 Task: Look for products in the category "Pork" that are on sale.
Action: Mouse pressed left at (27, 152)
Screenshot: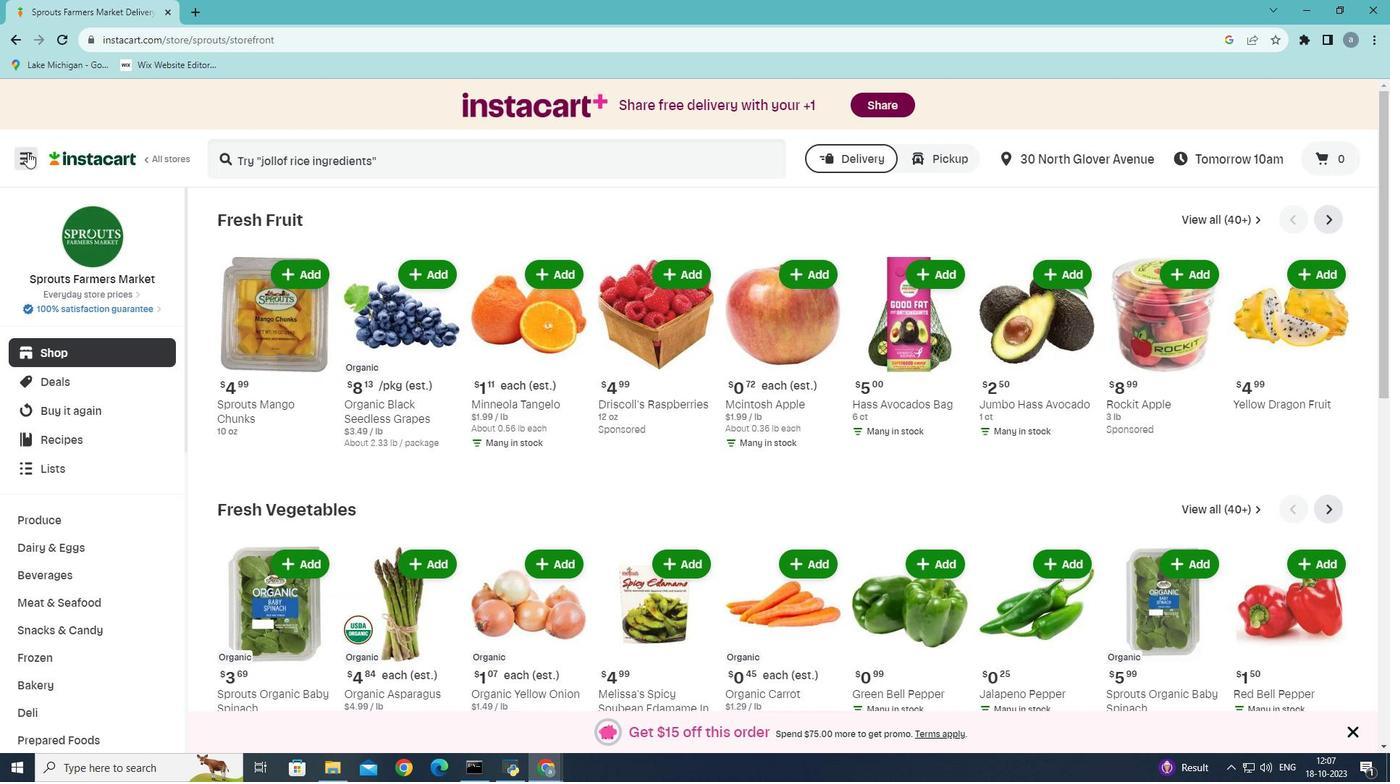 
Action: Mouse moved to (55, 415)
Screenshot: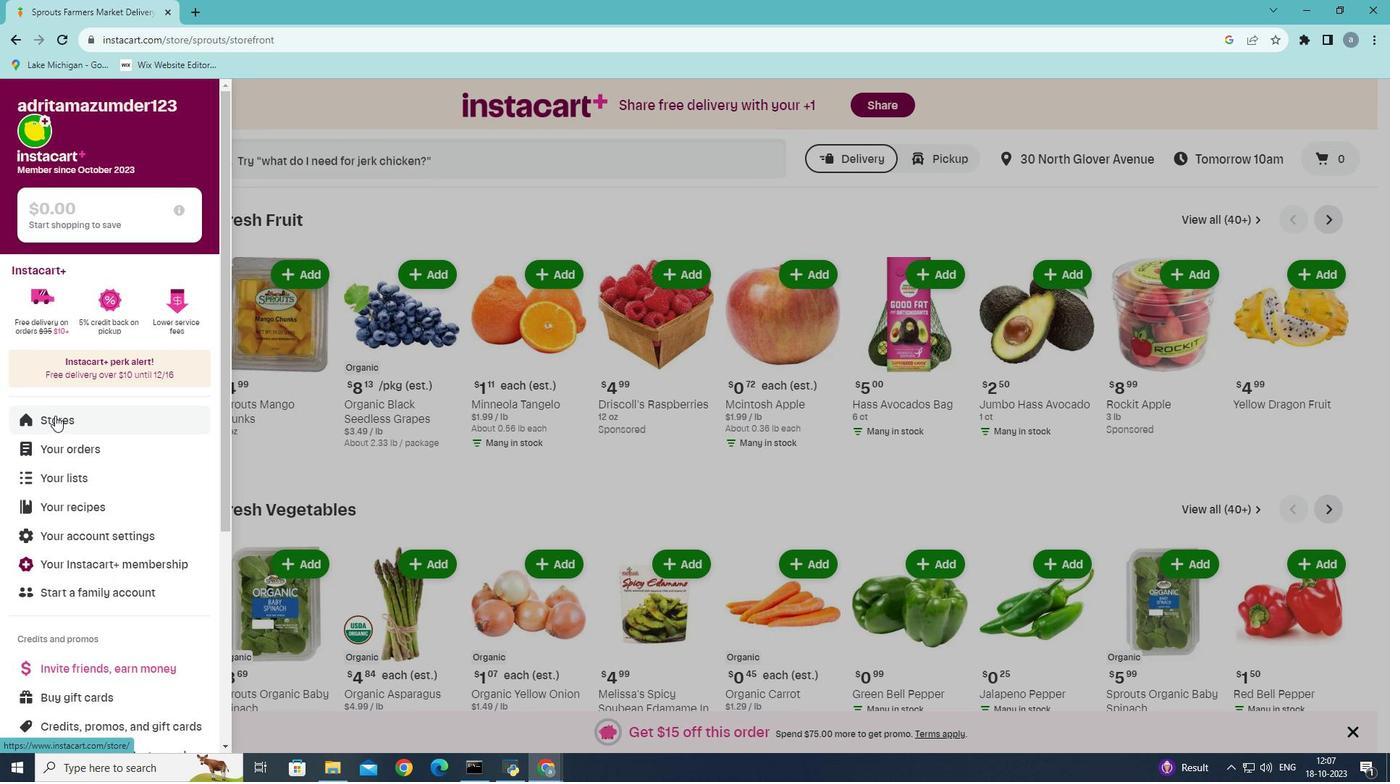 
Action: Mouse pressed left at (55, 415)
Screenshot: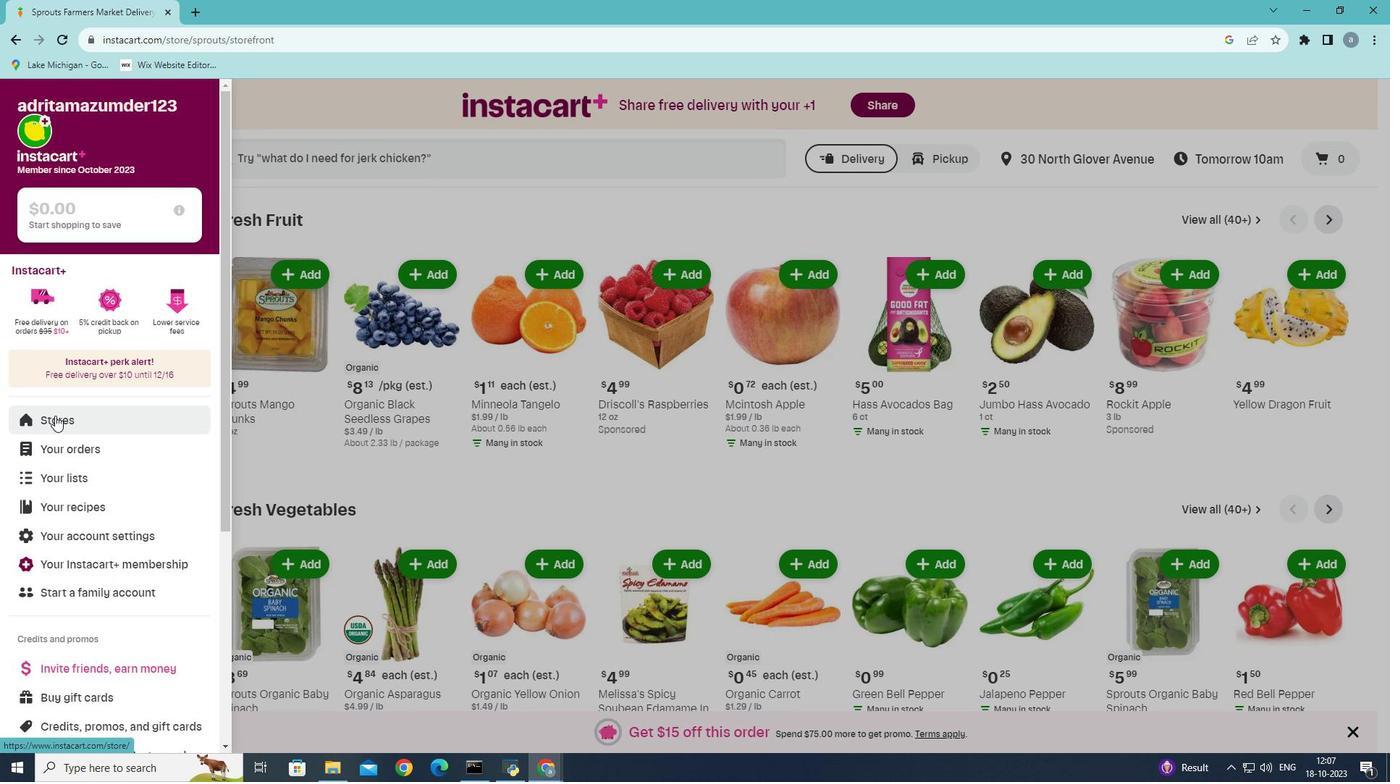
Action: Mouse moved to (330, 174)
Screenshot: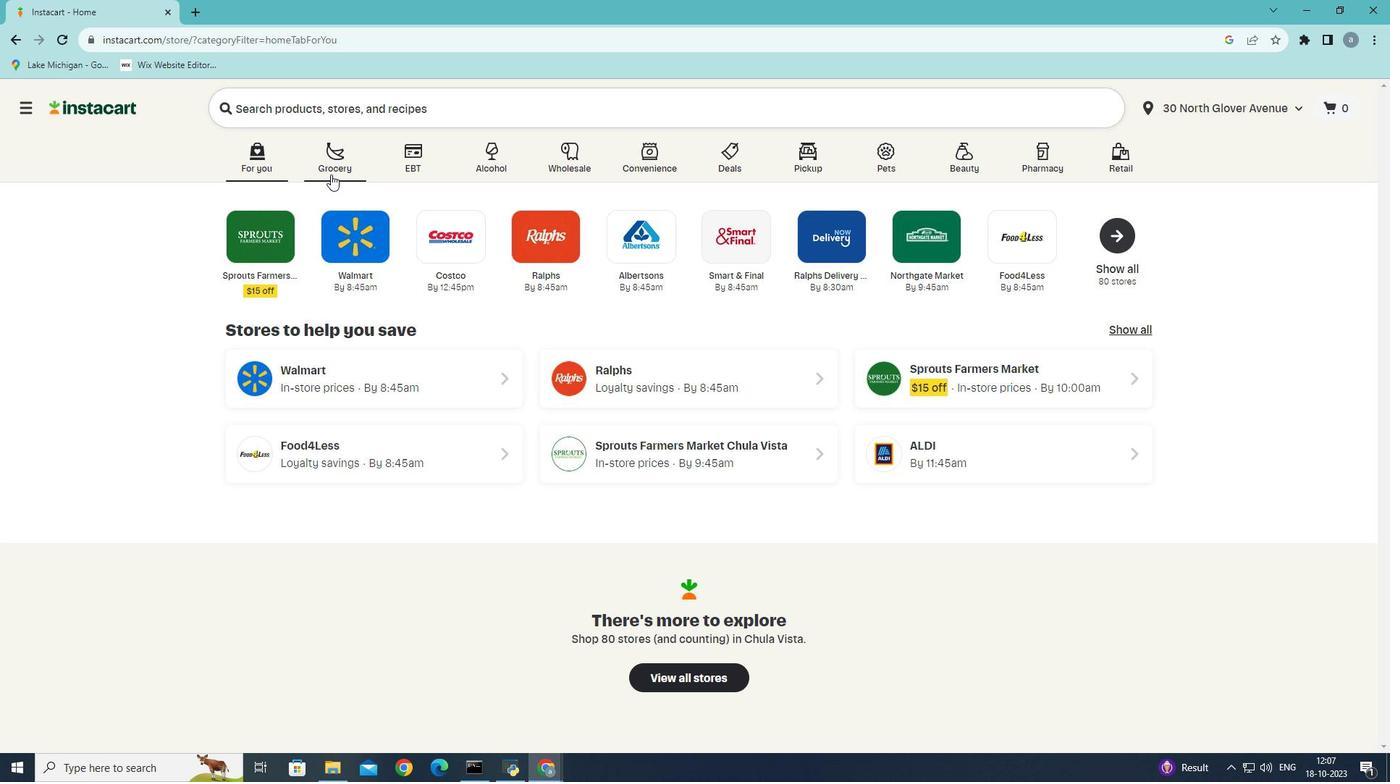 
Action: Mouse pressed left at (330, 174)
Screenshot: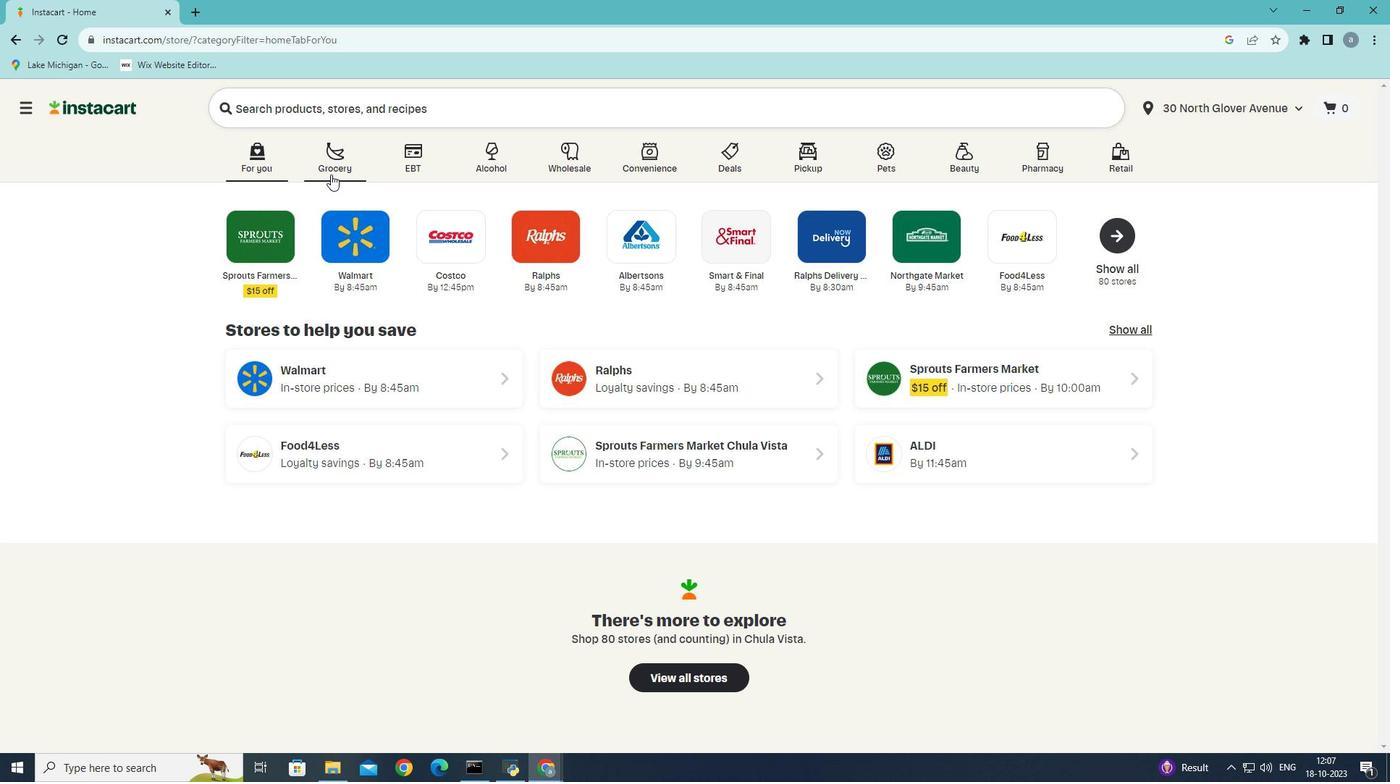 
Action: Mouse moved to (277, 425)
Screenshot: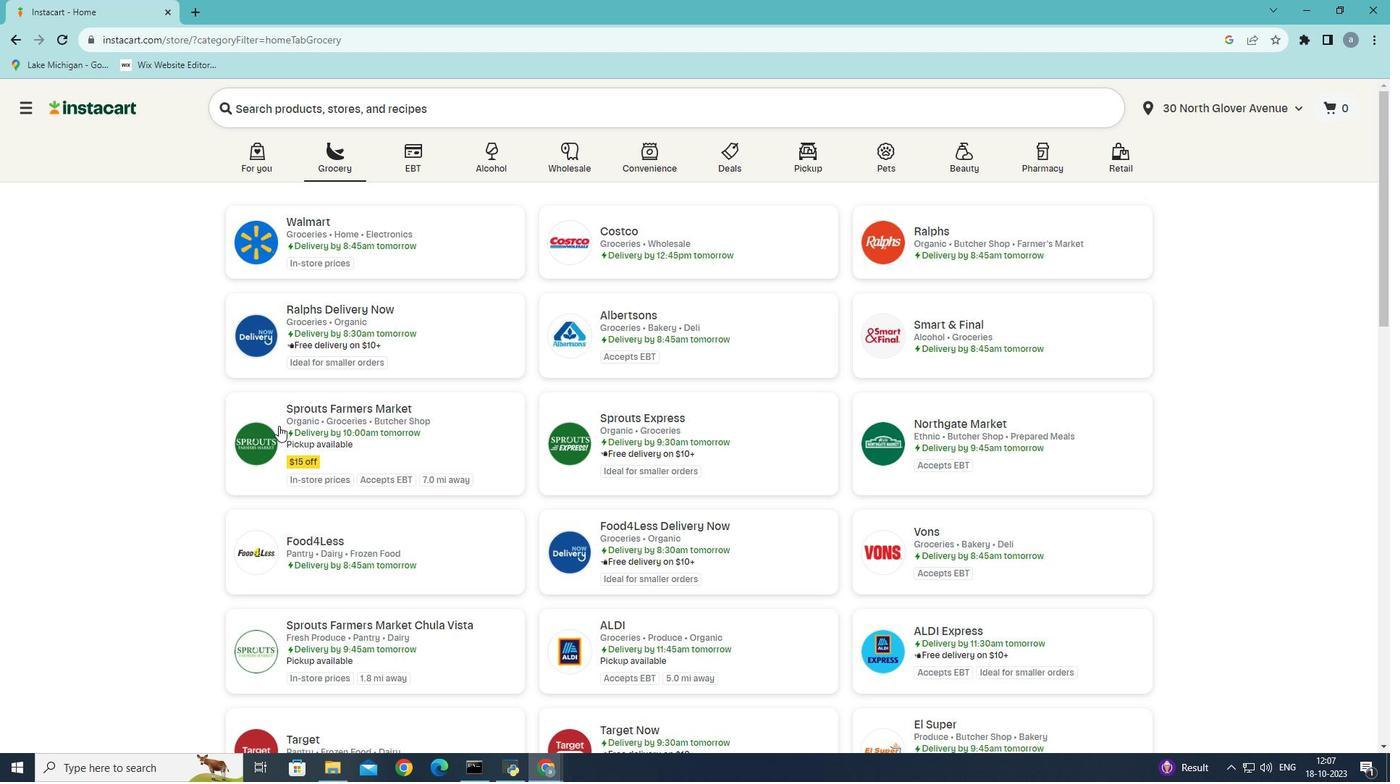 
Action: Mouse pressed left at (277, 425)
Screenshot: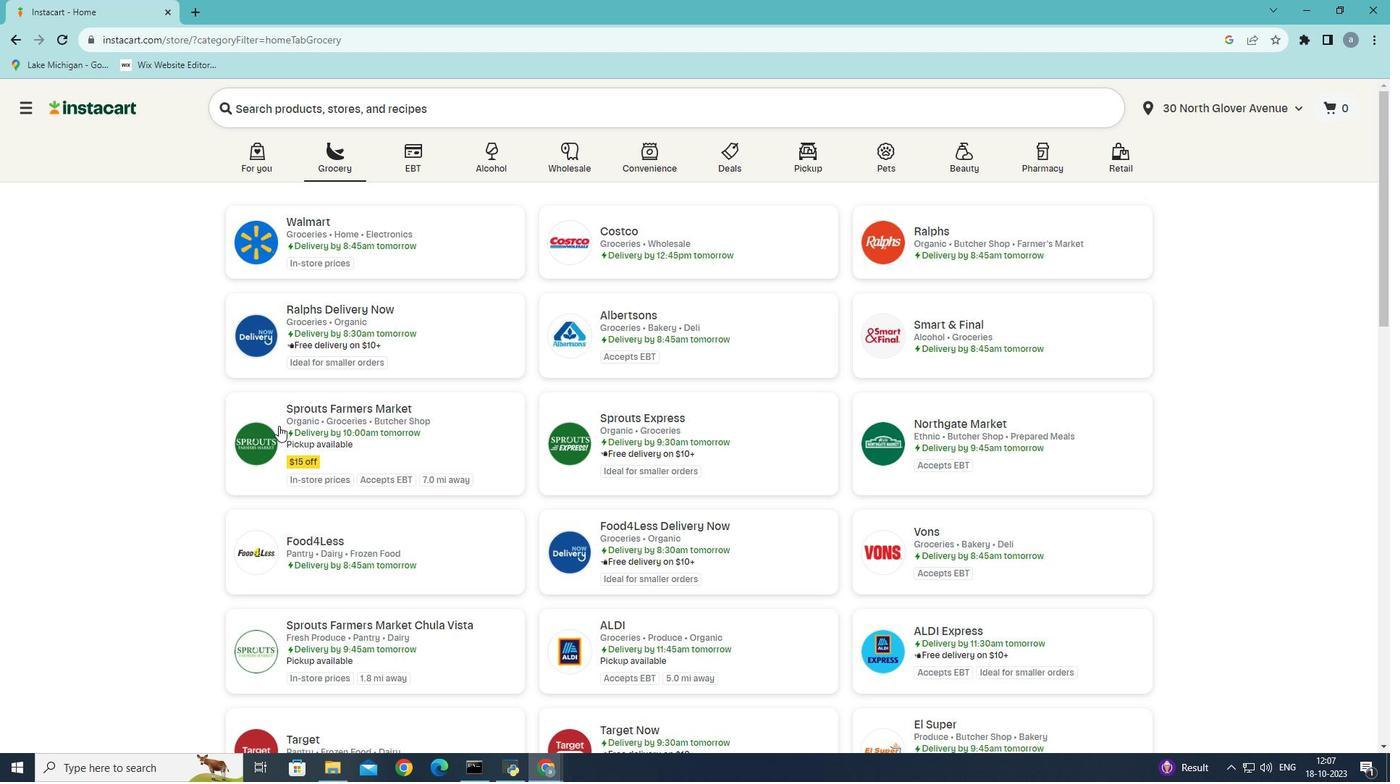 
Action: Mouse moved to (62, 603)
Screenshot: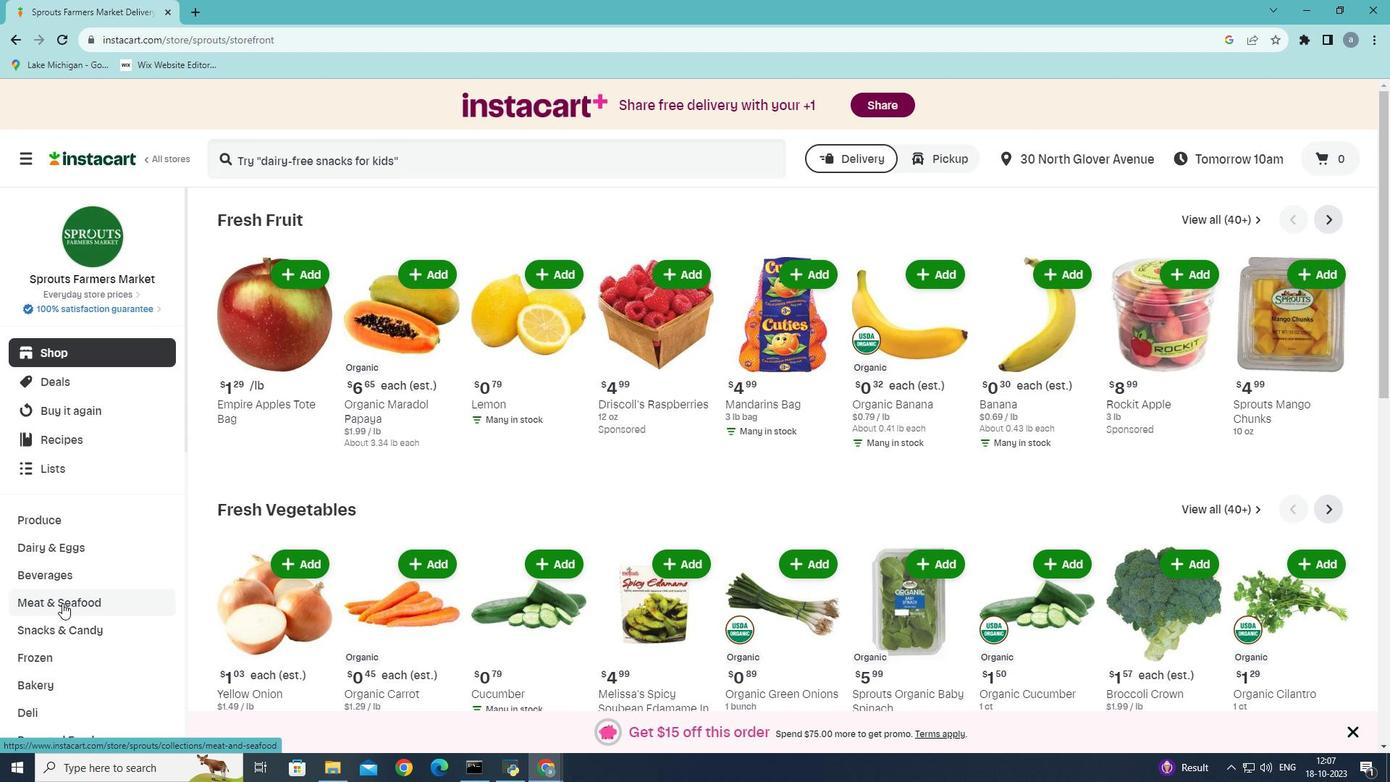 
Action: Mouse pressed left at (62, 603)
Screenshot: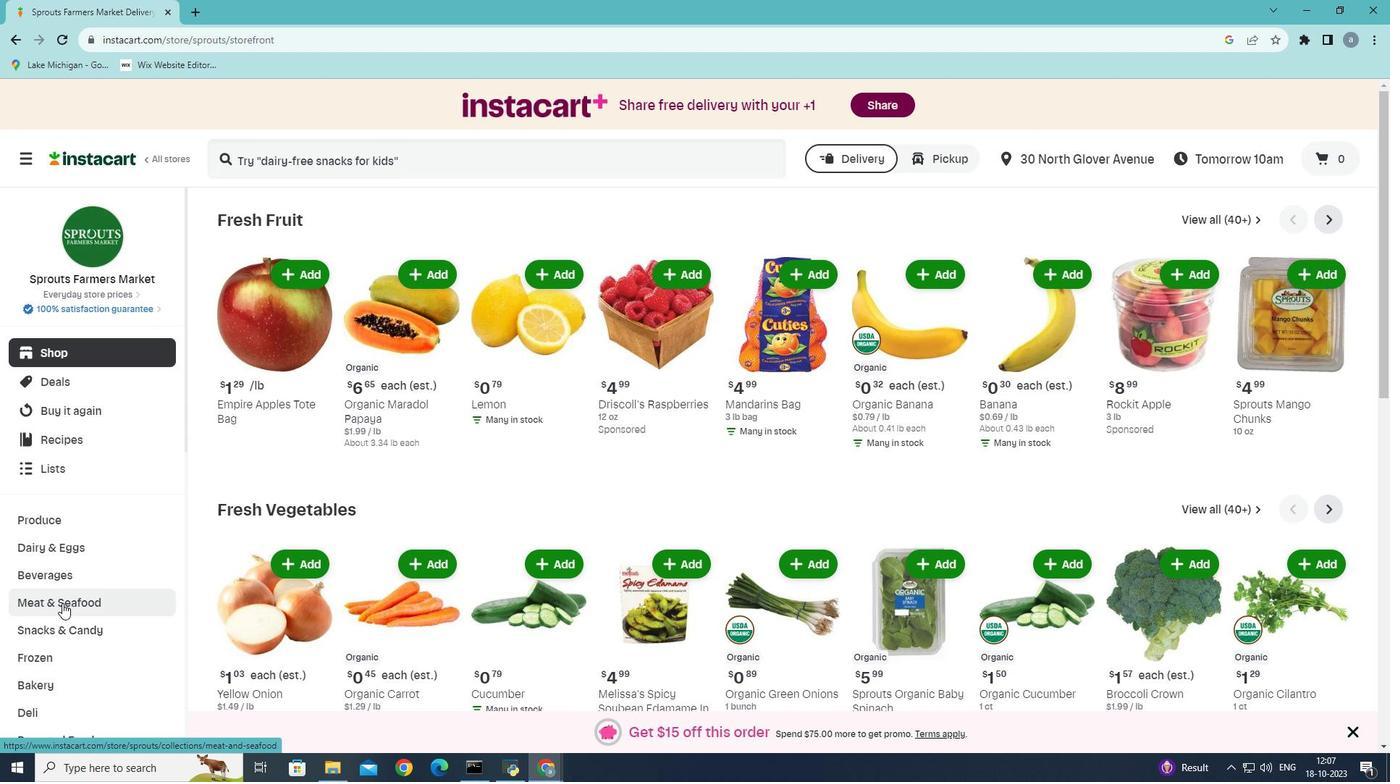 
Action: Mouse moved to (460, 252)
Screenshot: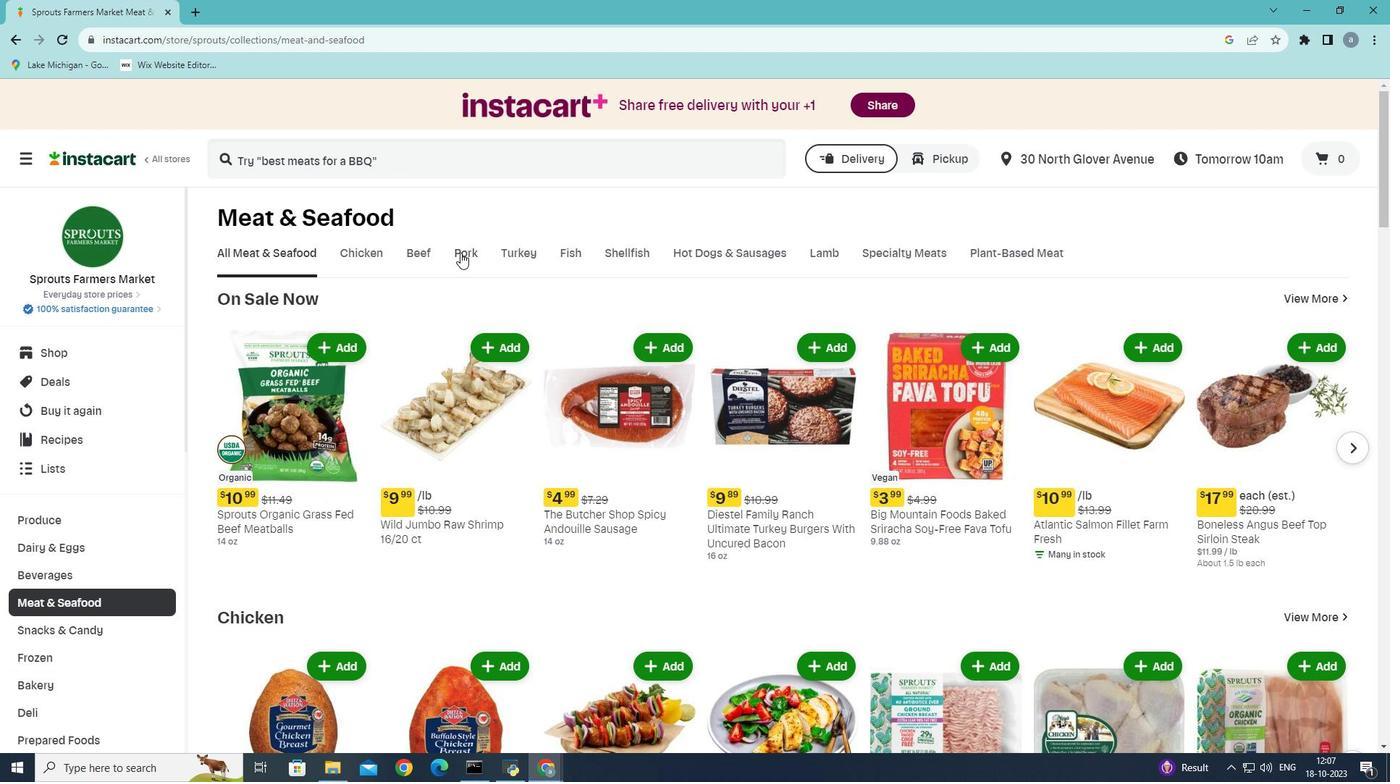 
Action: Mouse pressed left at (460, 252)
Screenshot: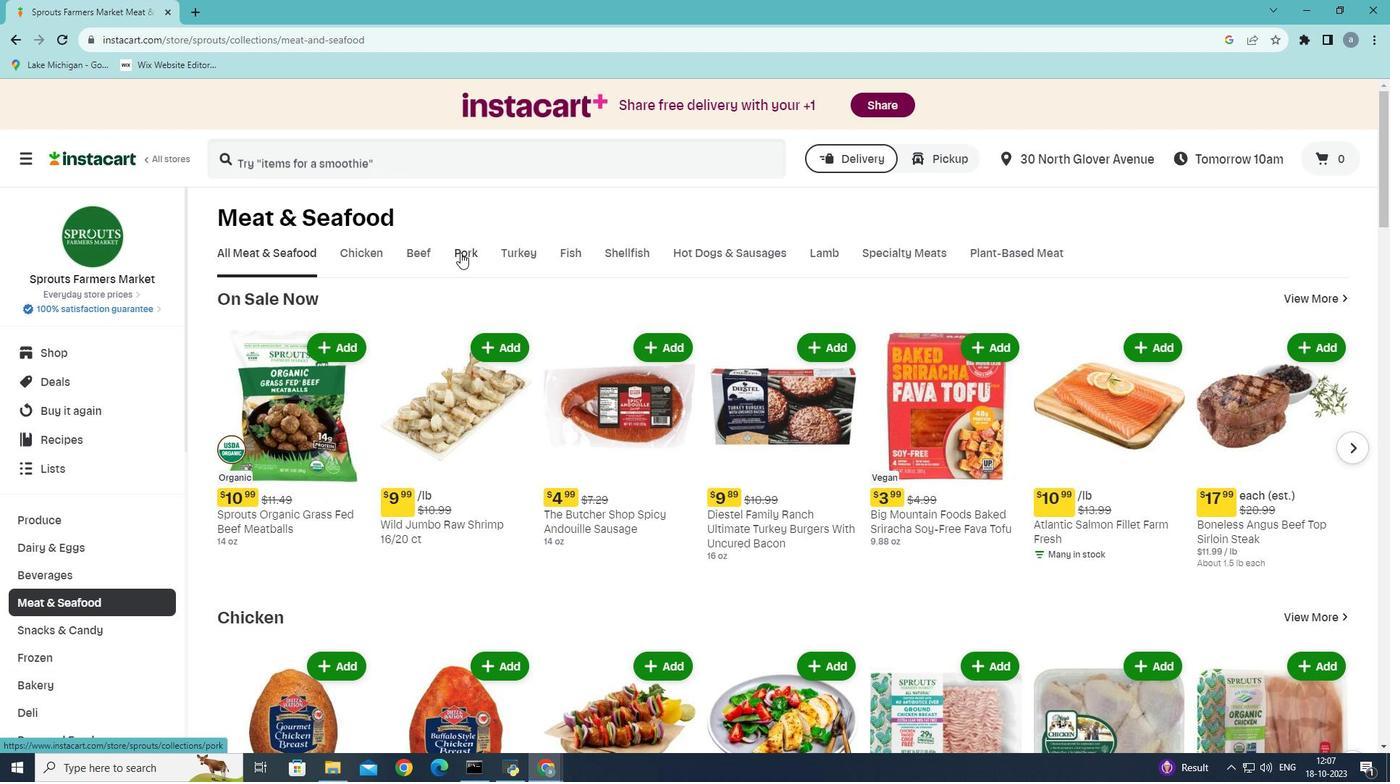 
Action: Mouse moved to (418, 316)
Screenshot: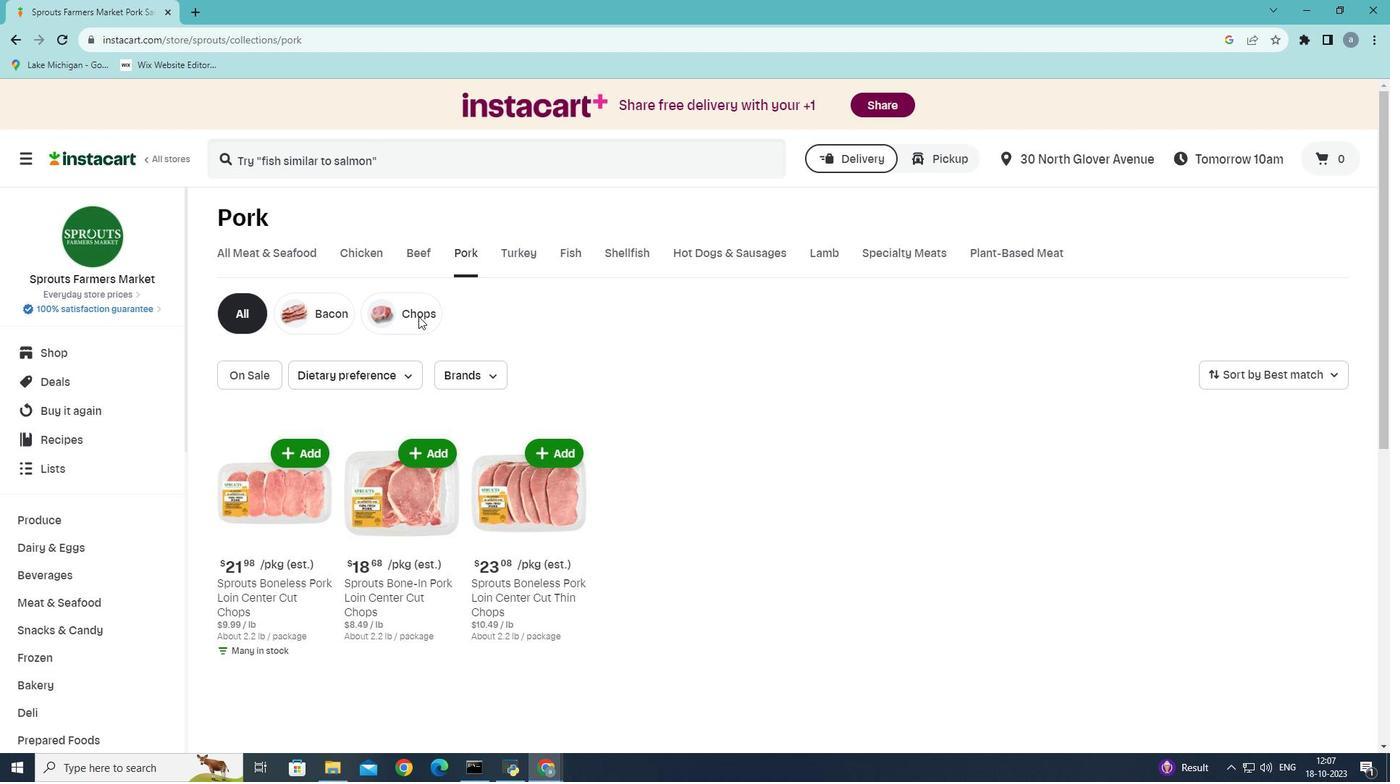 
Action: Mouse pressed left at (418, 316)
Screenshot: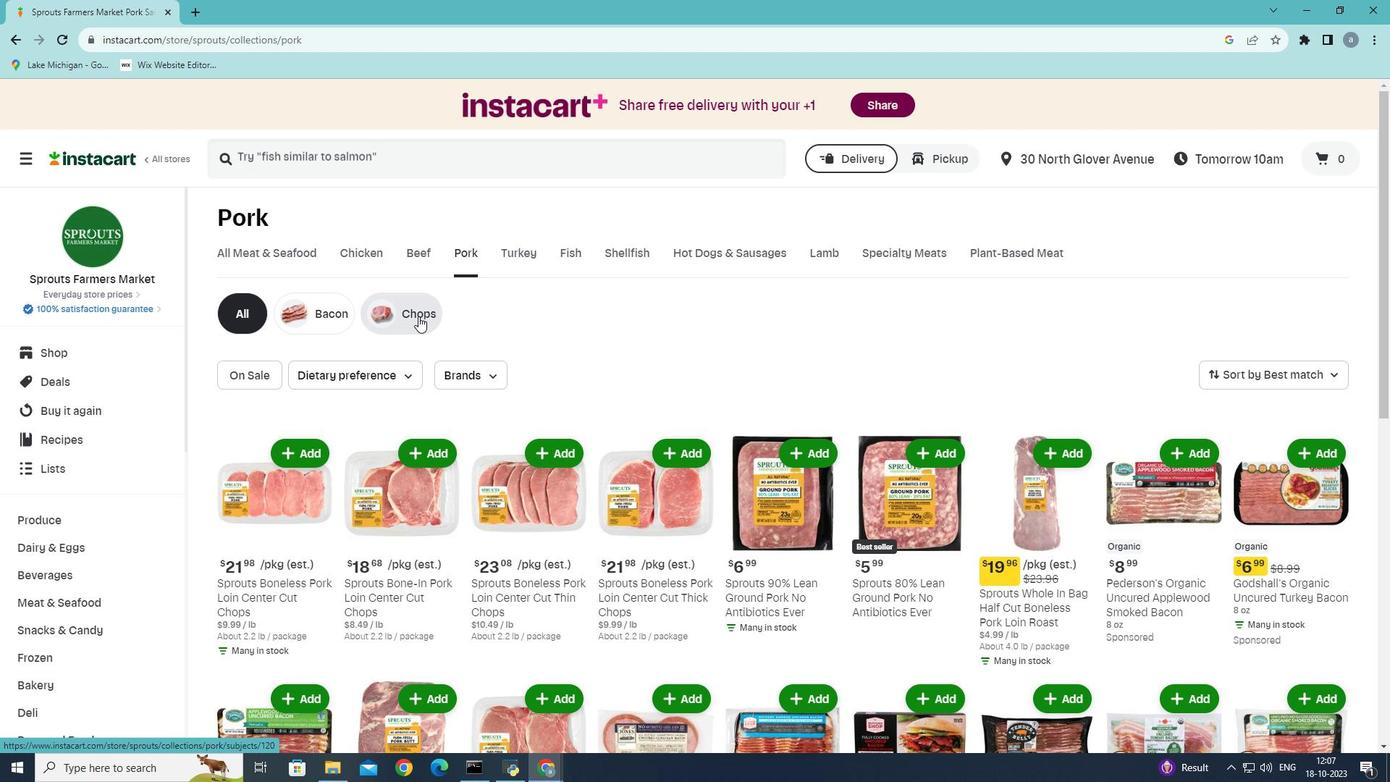 
Action: Mouse moved to (246, 378)
Screenshot: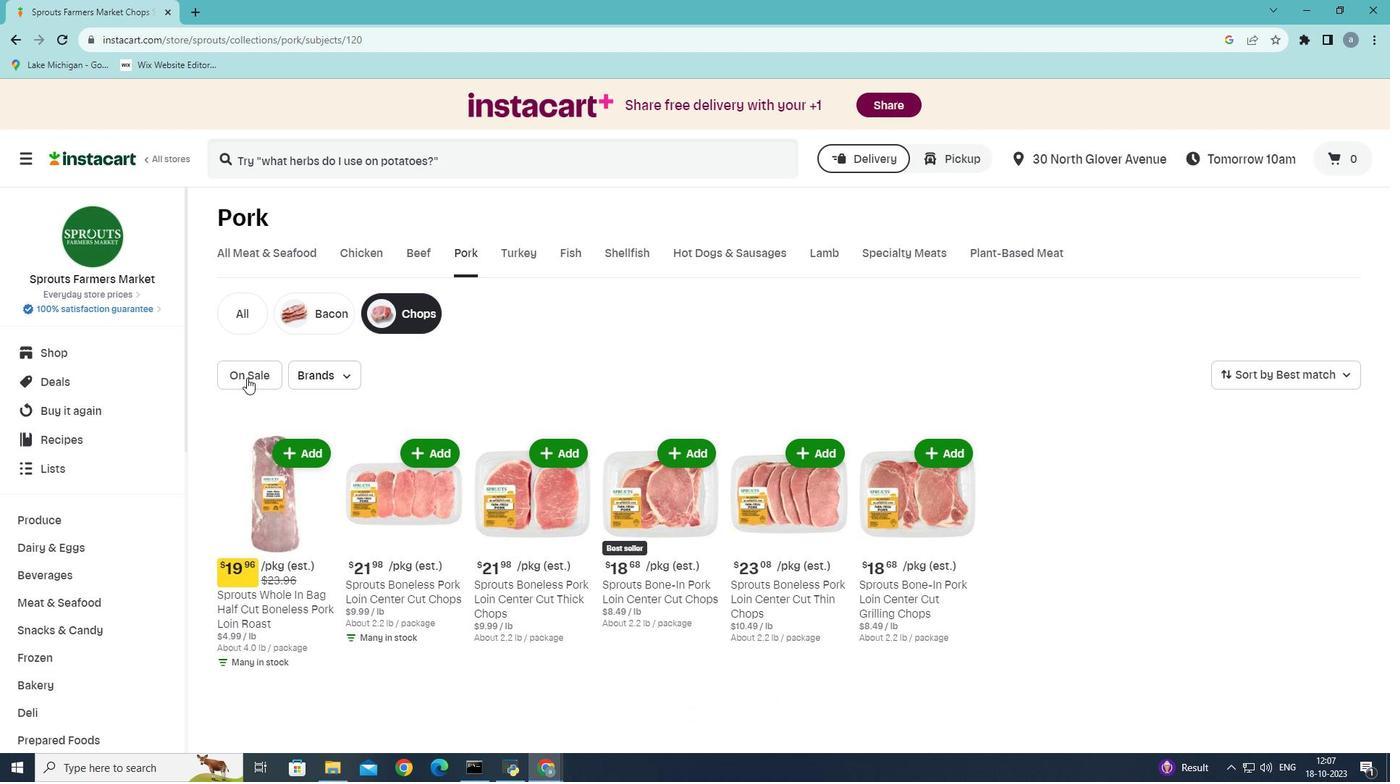 
Action: Mouse pressed left at (246, 378)
Screenshot: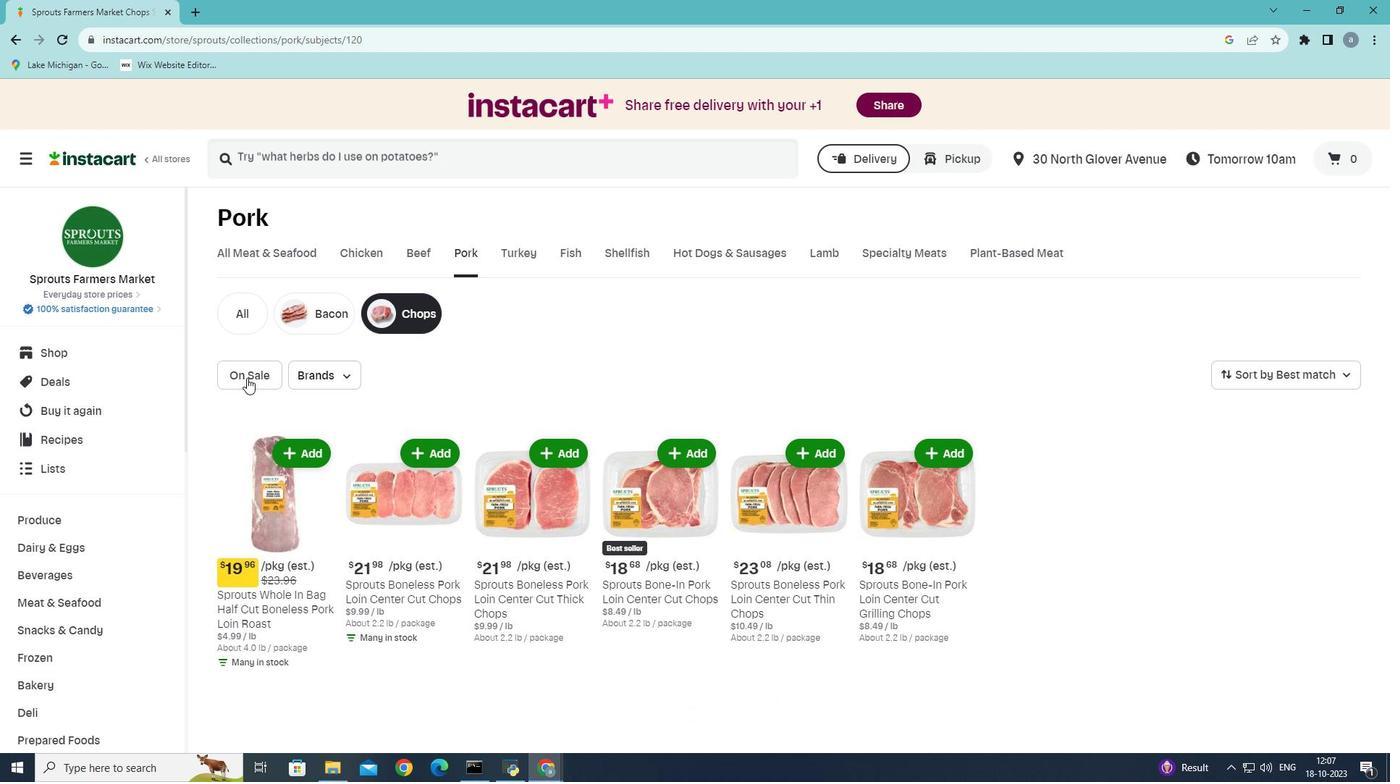 
